 Task: Add the task  Create a new online platform for online gaming tournaments to the section Flash Flood in the project BarTech and add a Due Date to the respective task as 2023/10/19
Action: Mouse moved to (549, 459)
Screenshot: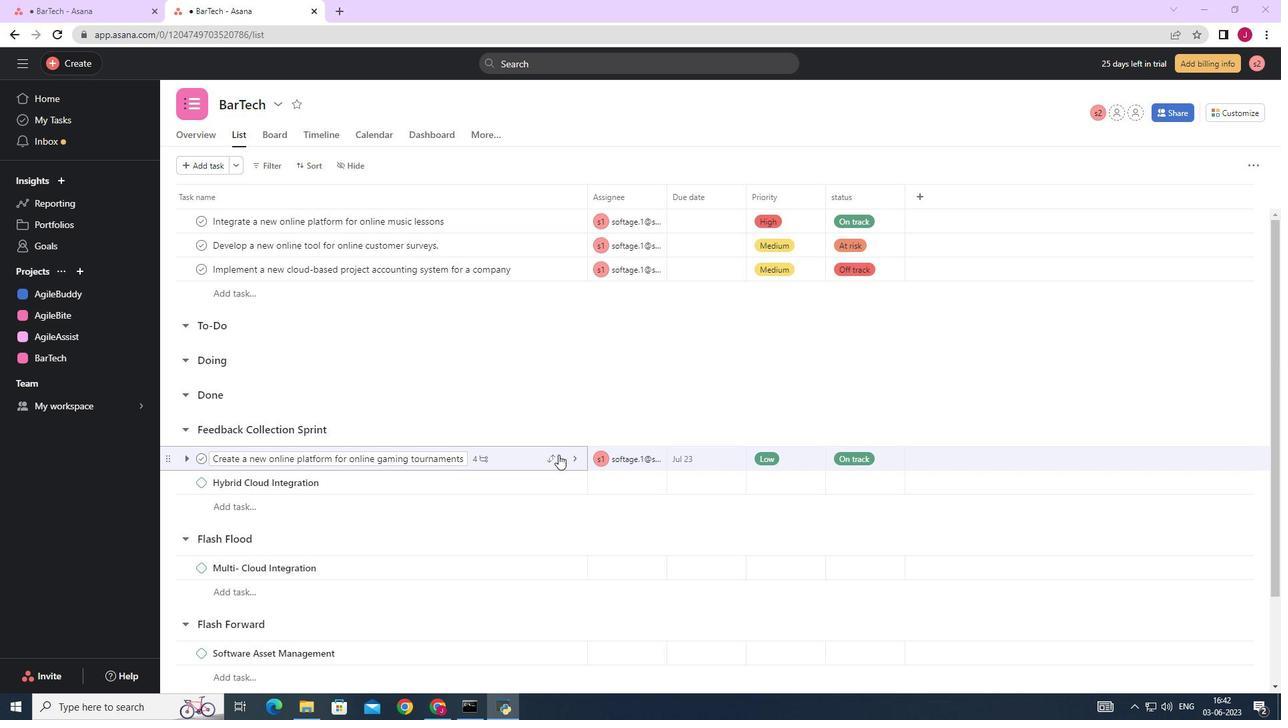 
Action: Mouse pressed left at (549, 459)
Screenshot: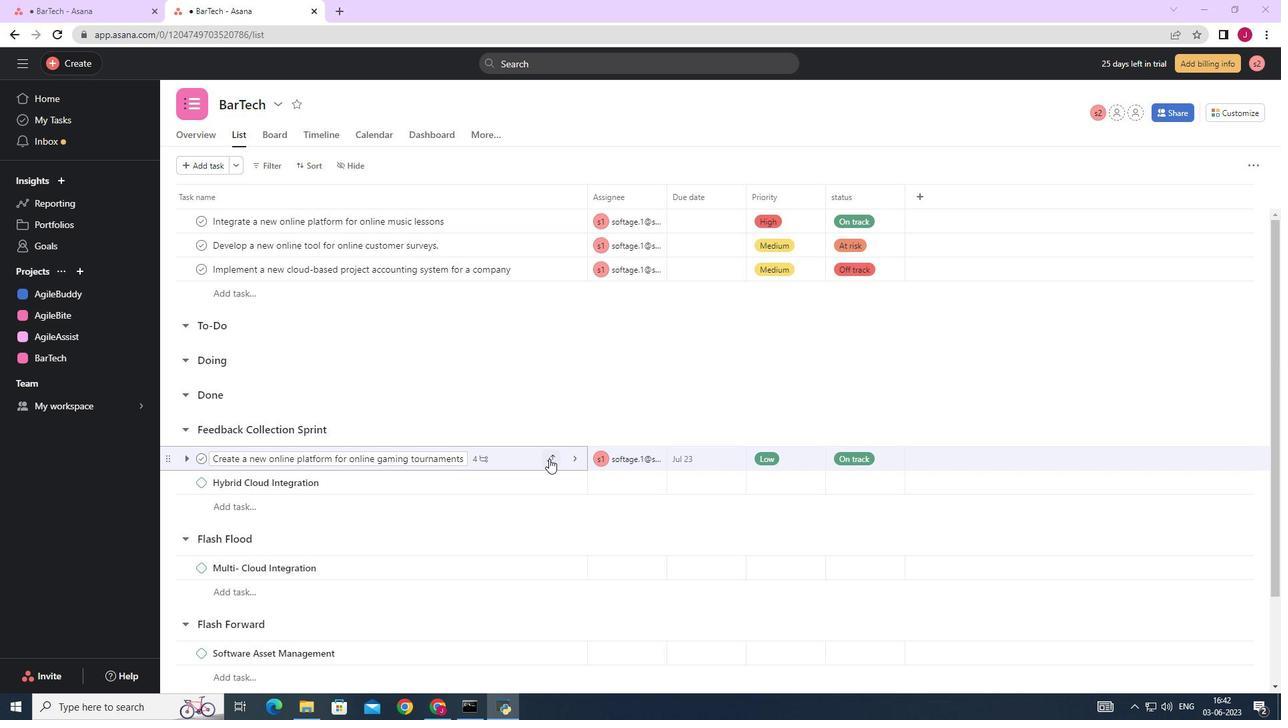 
Action: Mouse moved to (478, 380)
Screenshot: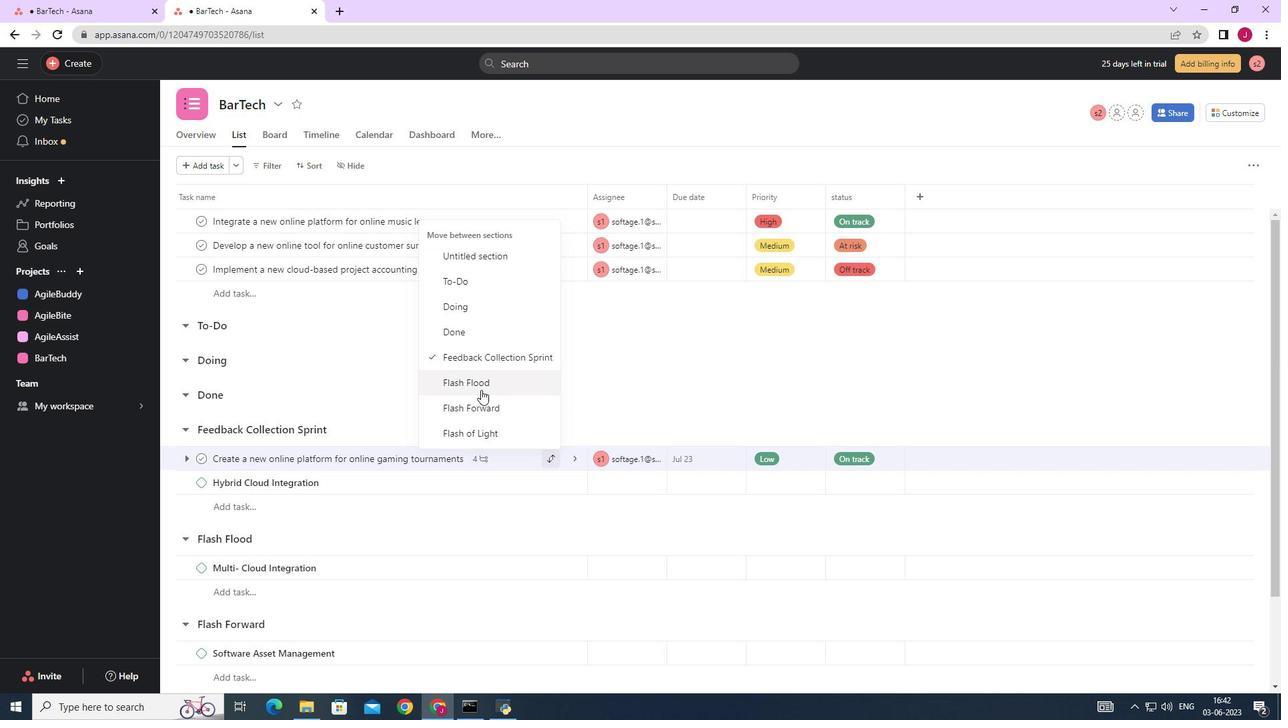 
Action: Mouse pressed left at (478, 380)
Screenshot: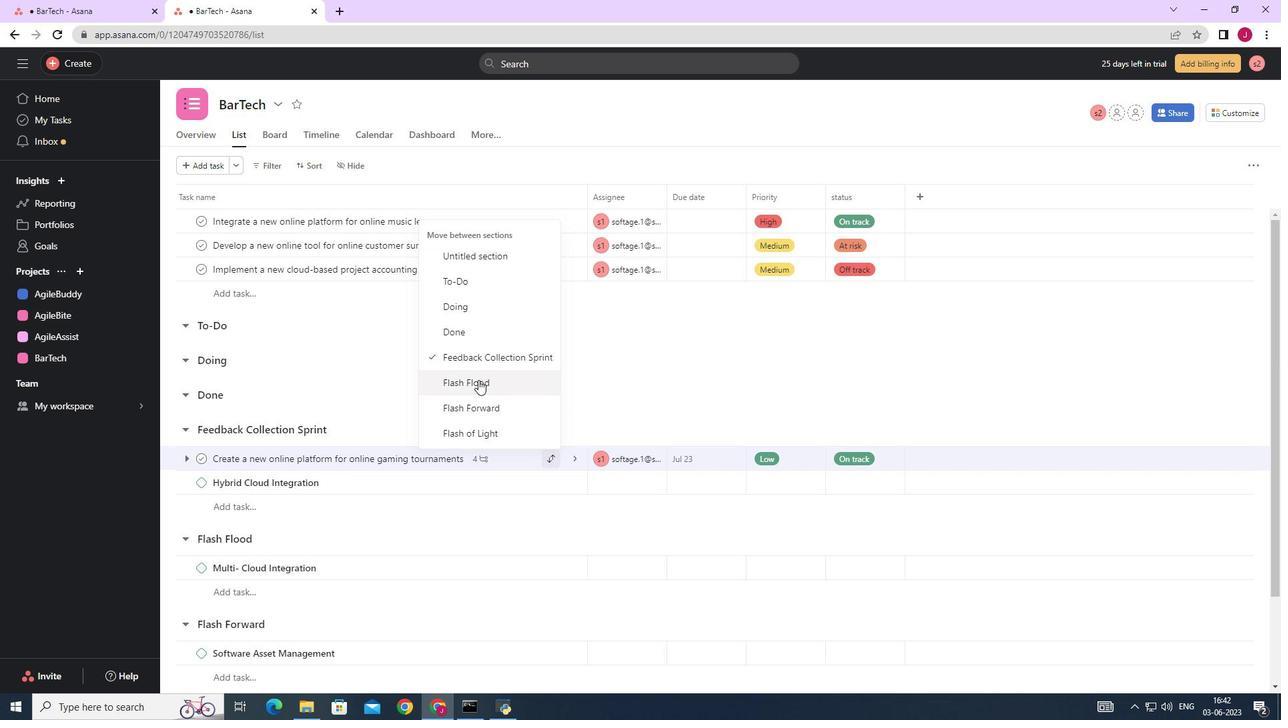 
Action: Mouse moved to (735, 542)
Screenshot: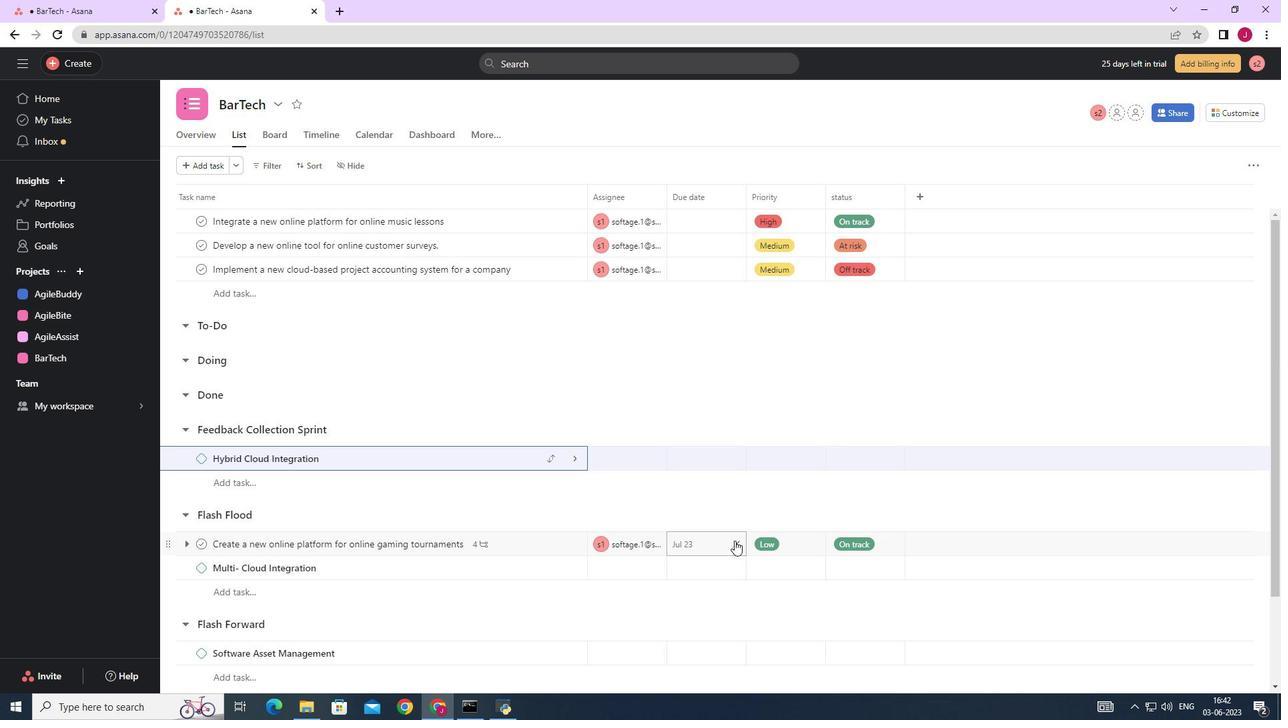 
Action: Mouse pressed left at (735, 542)
Screenshot: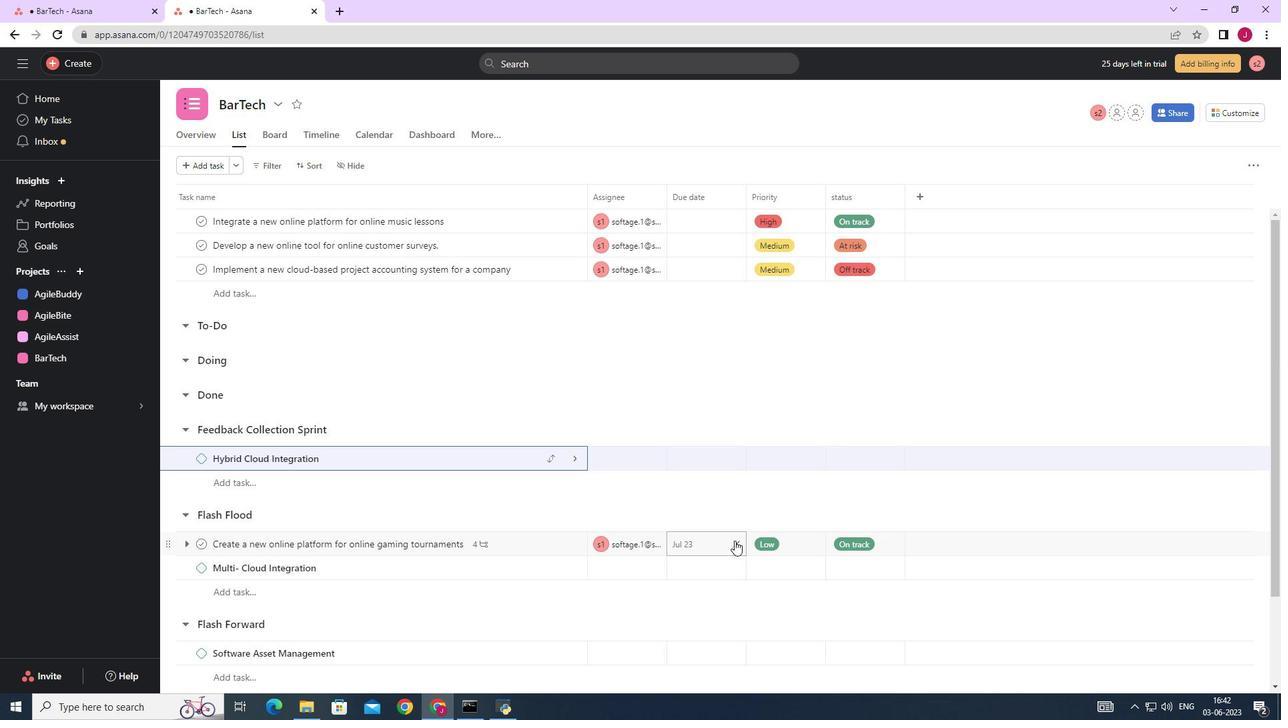 
Action: Mouse moved to (718, 541)
Screenshot: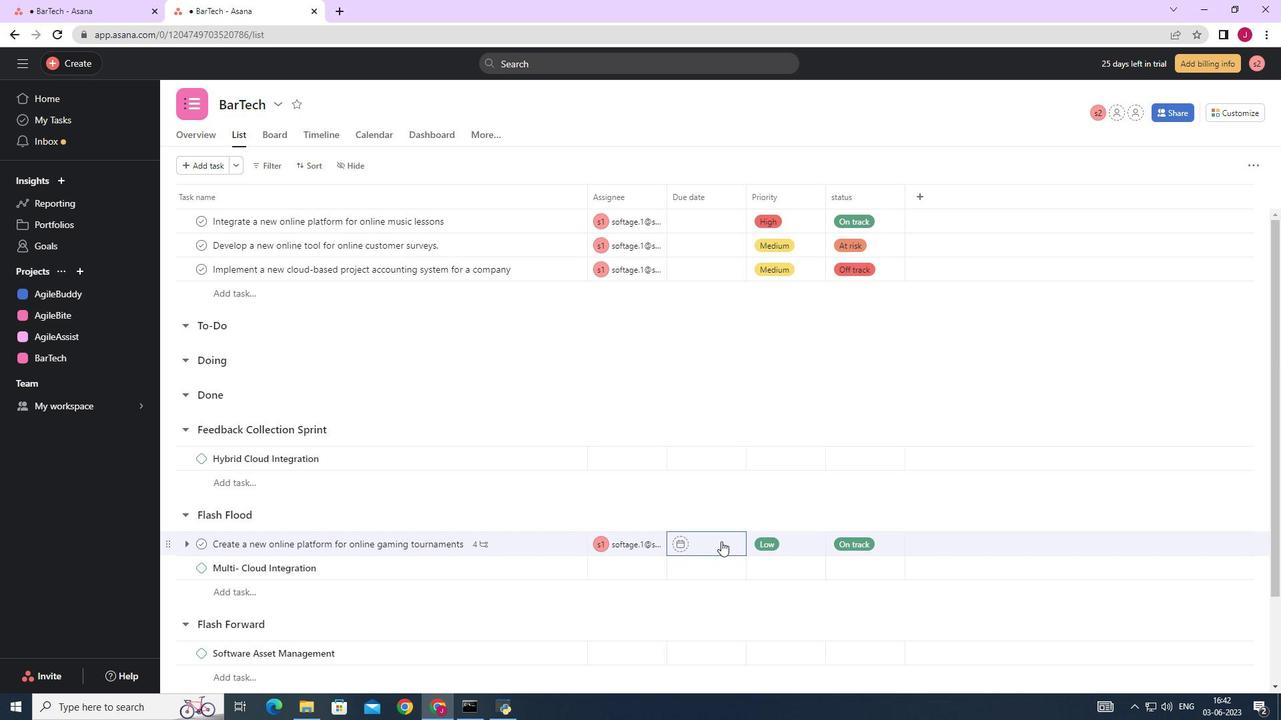 
Action: Mouse pressed left at (718, 541)
Screenshot: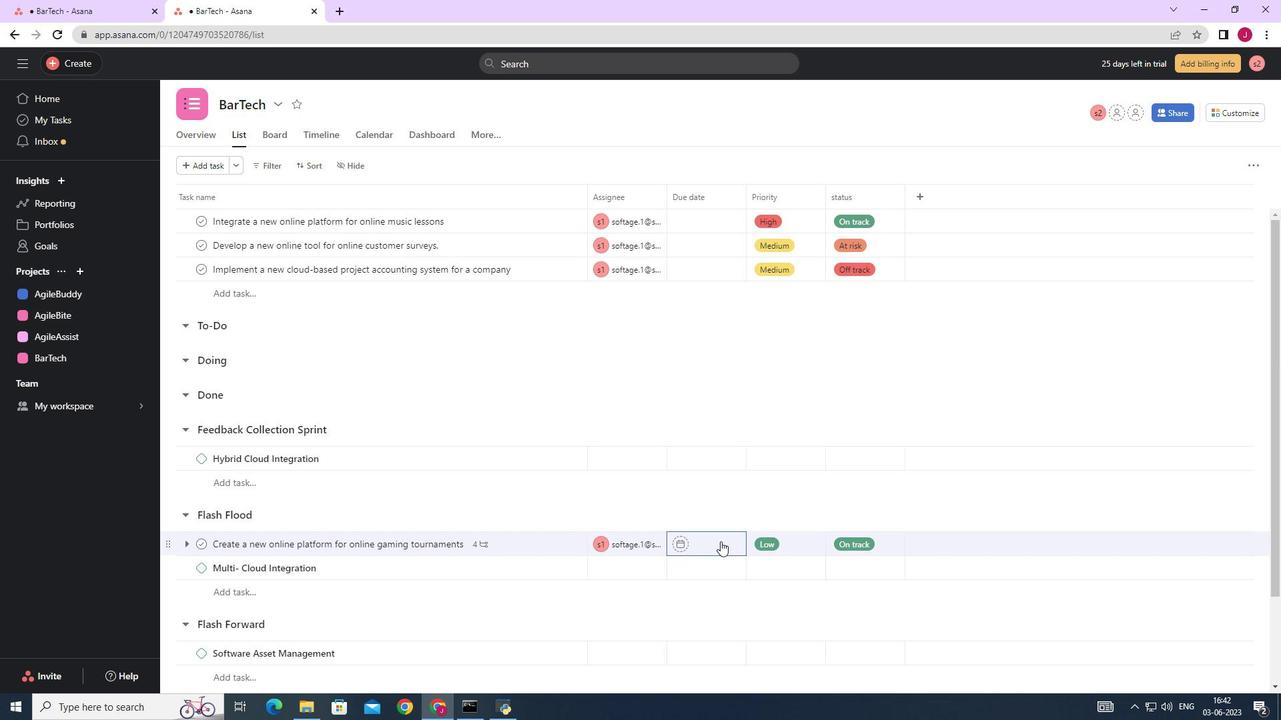 
Action: Mouse moved to (840, 331)
Screenshot: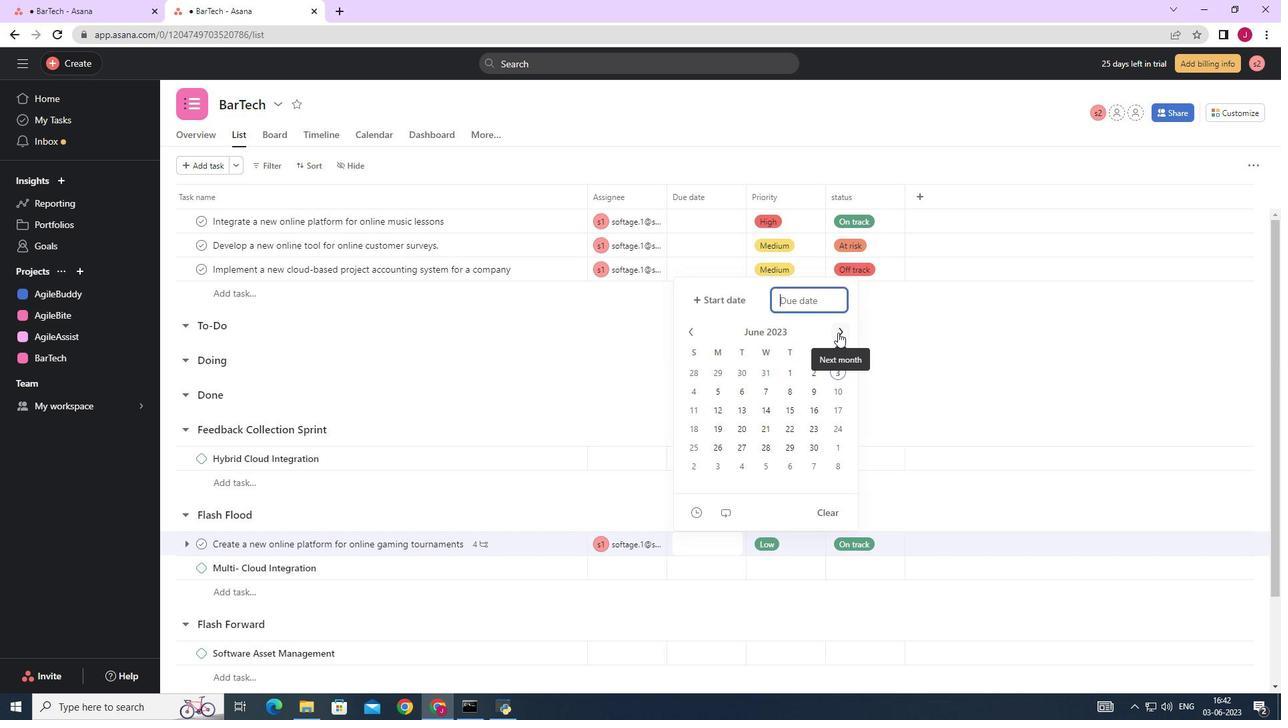 
Action: Mouse pressed left at (840, 331)
Screenshot: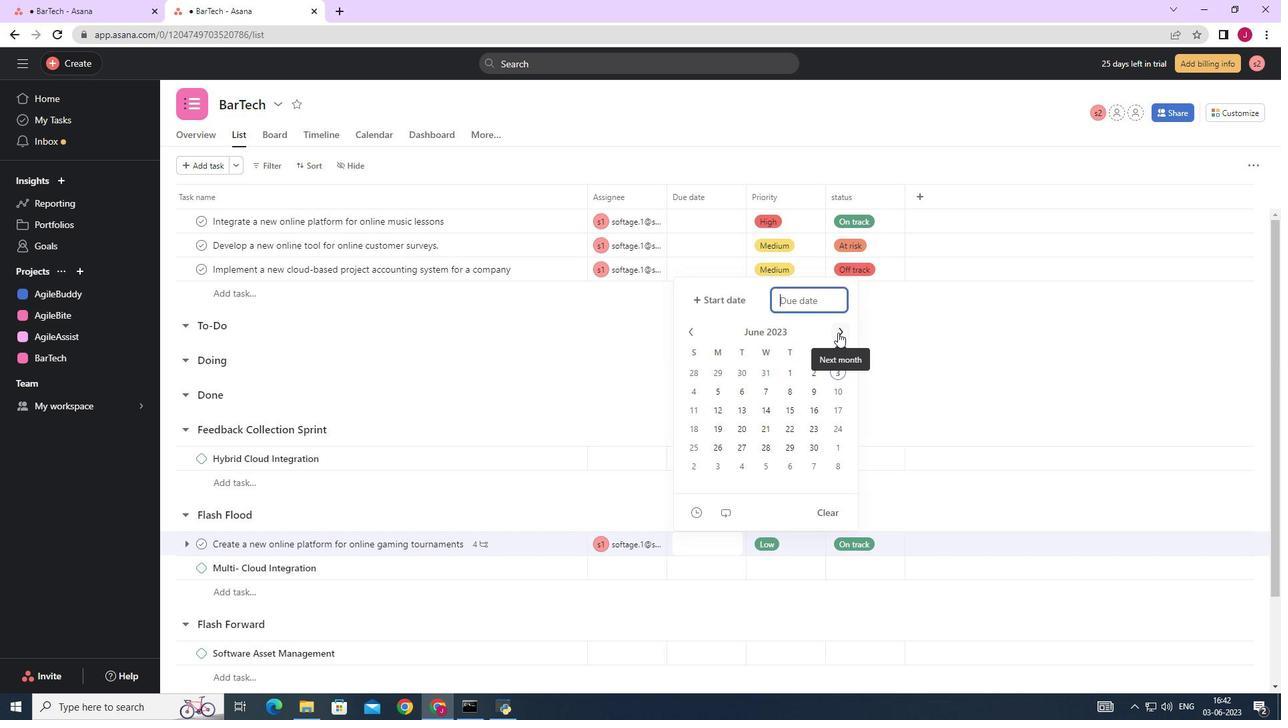 
Action: Mouse pressed left at (840, 331)
Screenshot: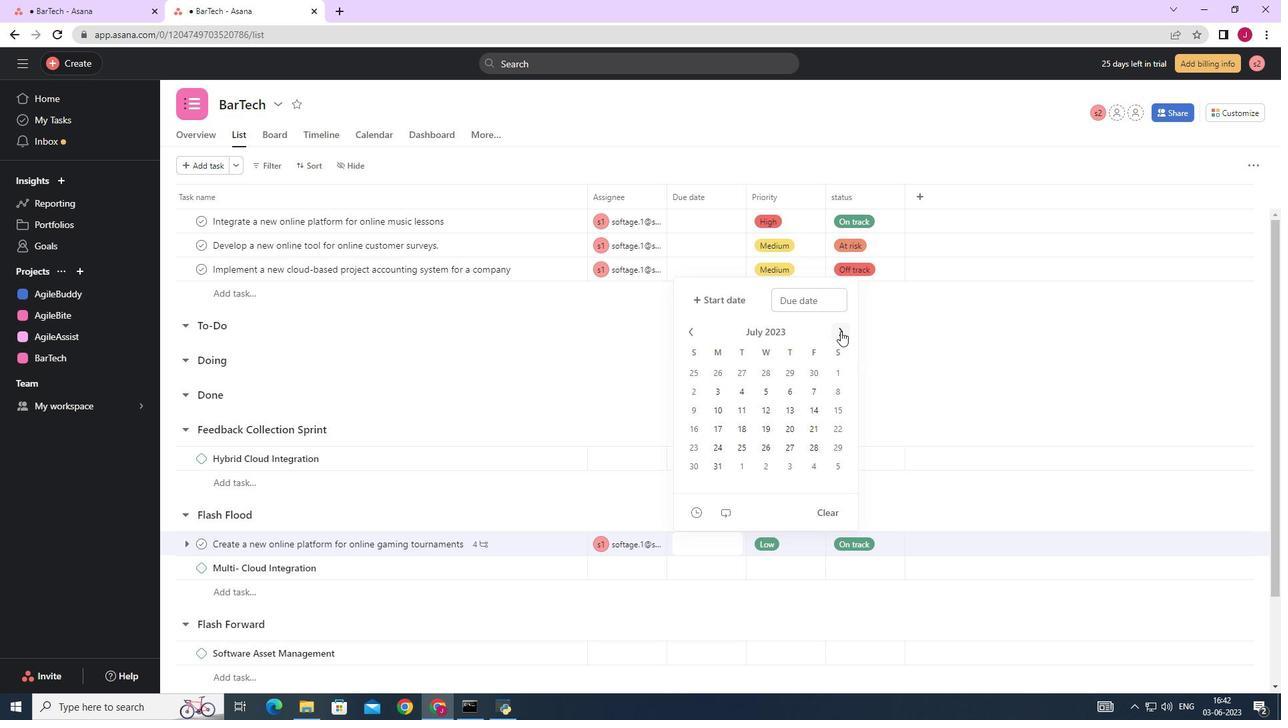 
Action: Mouse pressed left at (840, 331)
Screenshot: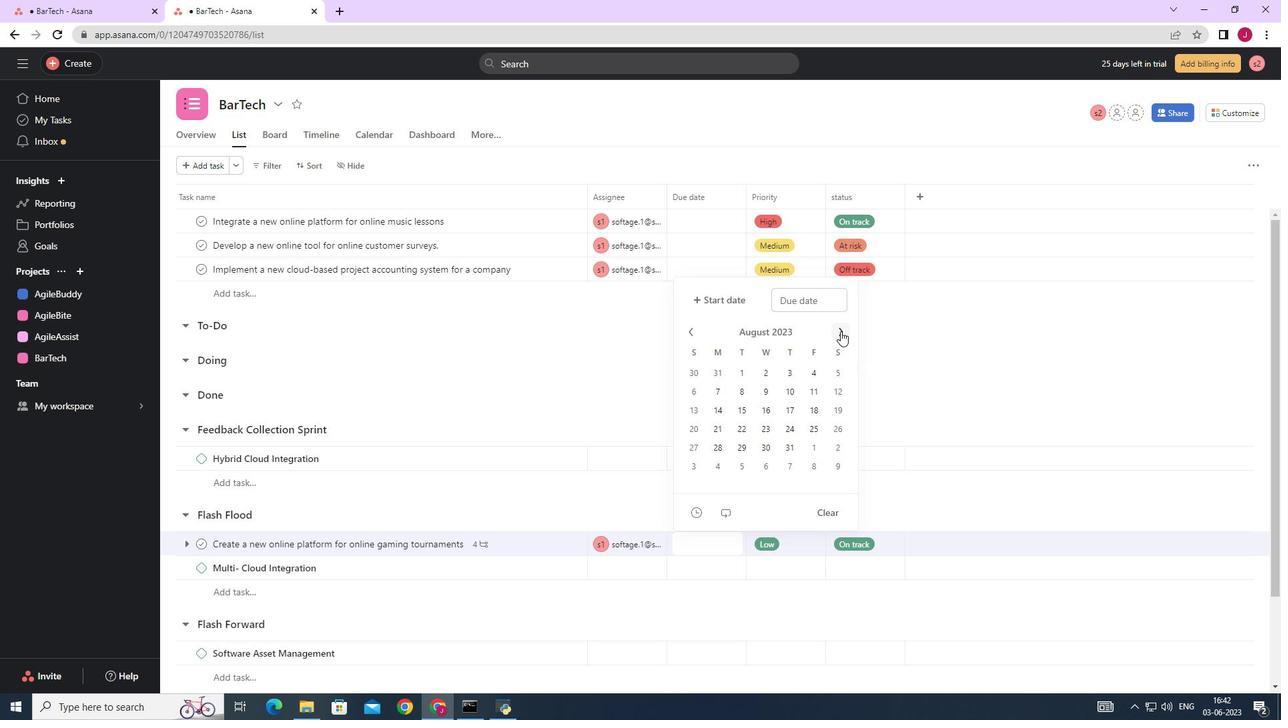 
Action: Mouse pressed left at (840, 331)
Screenshot: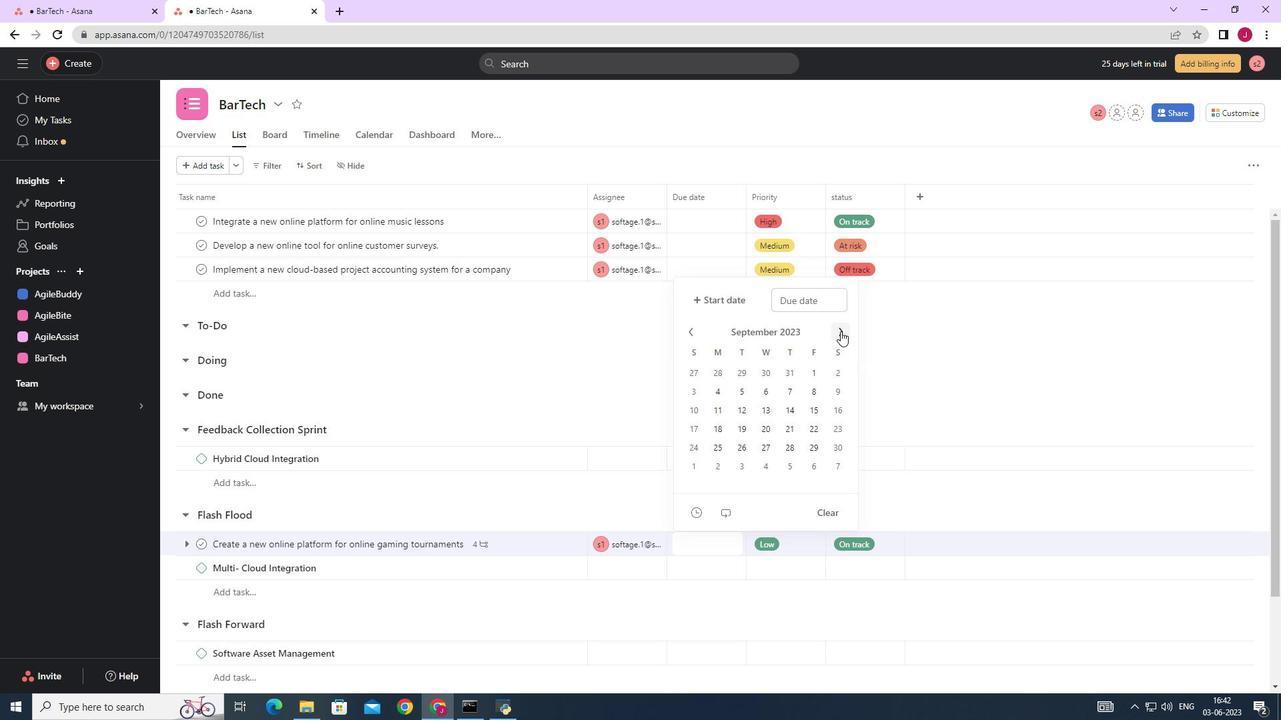 
Action: Mouse pressed left at (840, 331)
Screenshot: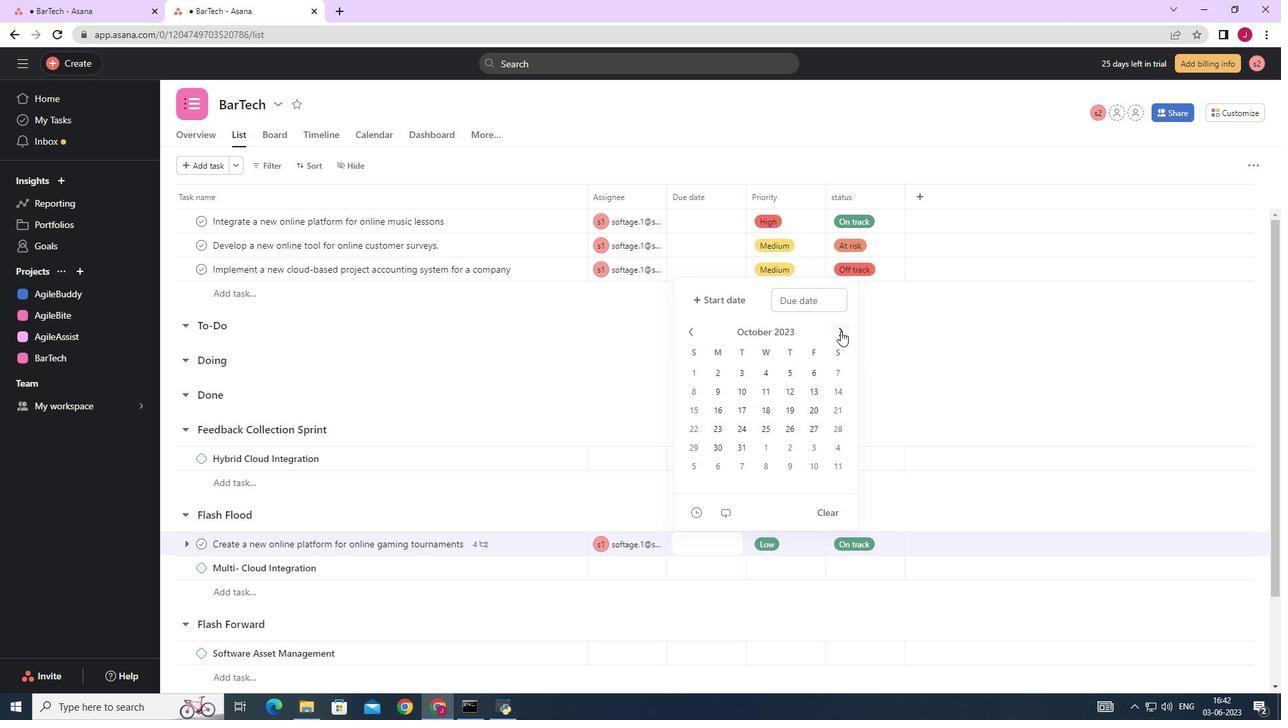 
Action: Mouse moved to (687, 328)
Screenshot: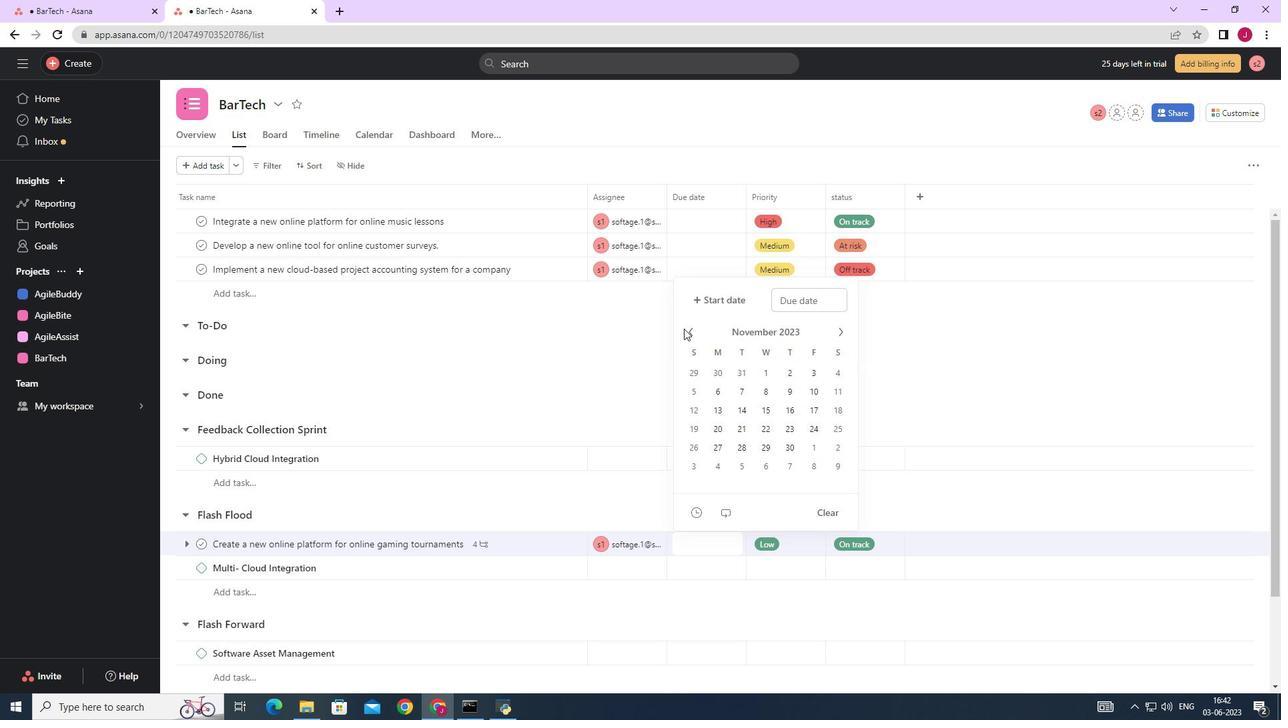 
Action: Mouse pressed left at (687, 328)
Screenshot: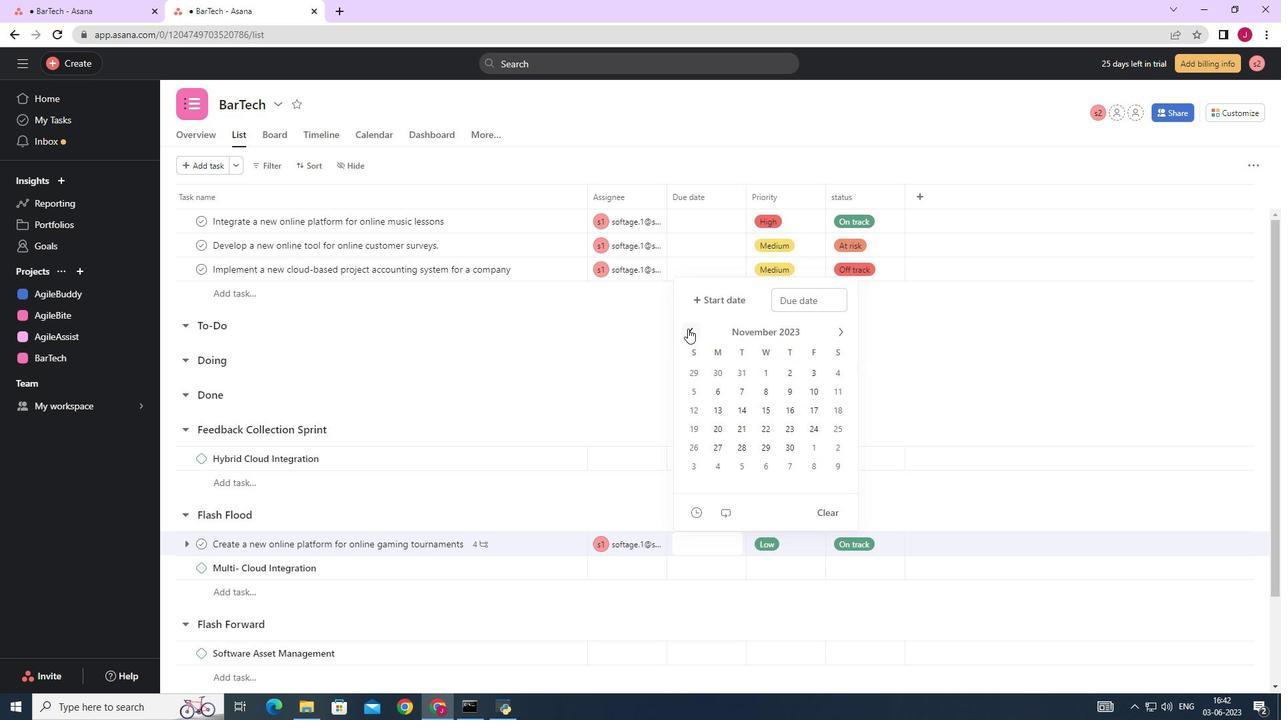 
Action: Mouse moved to (791, 410)
Screenshot: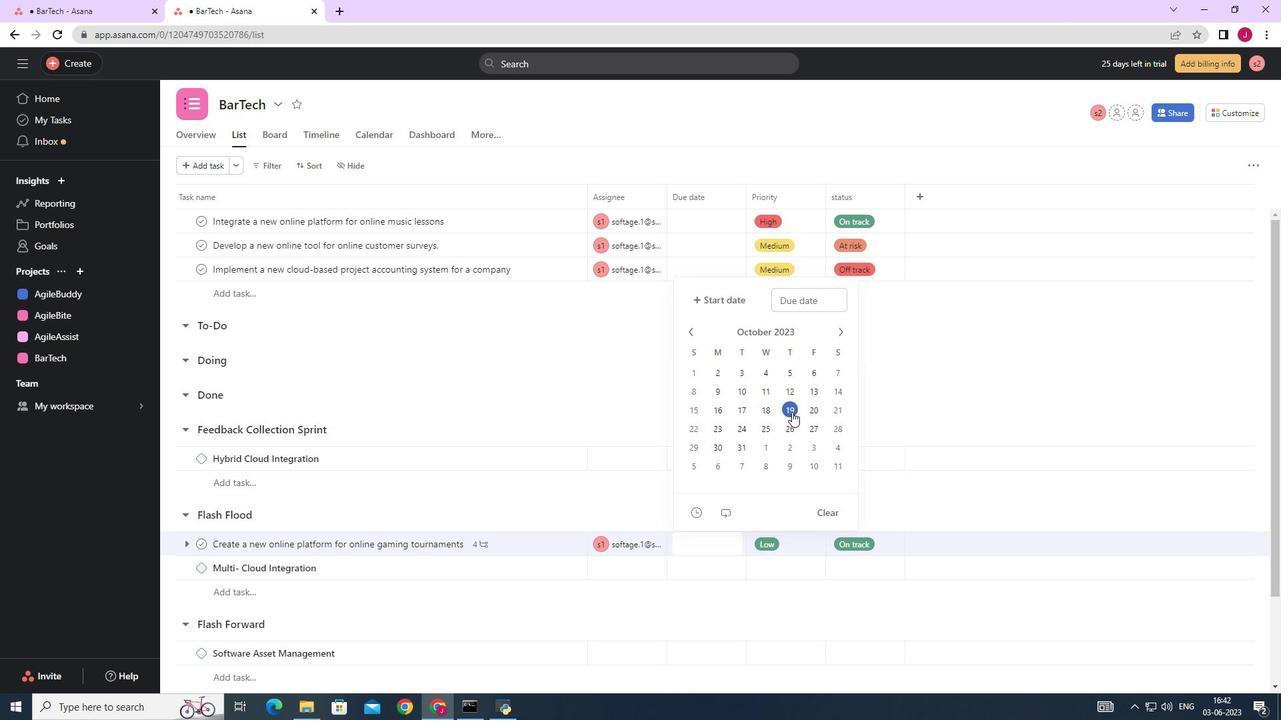 
Action: Mouse pressed left at (791, 410)
Screenshot: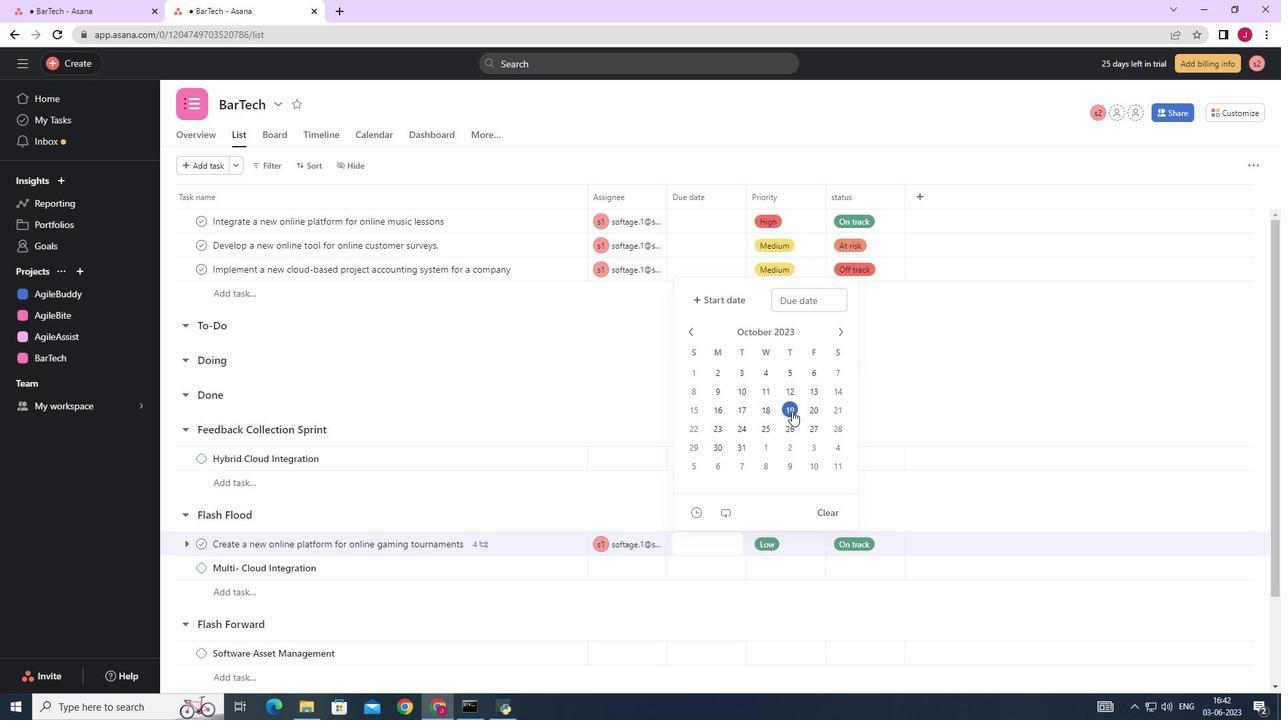 
Action: Mouse moved to (948, 384)
Screenshot: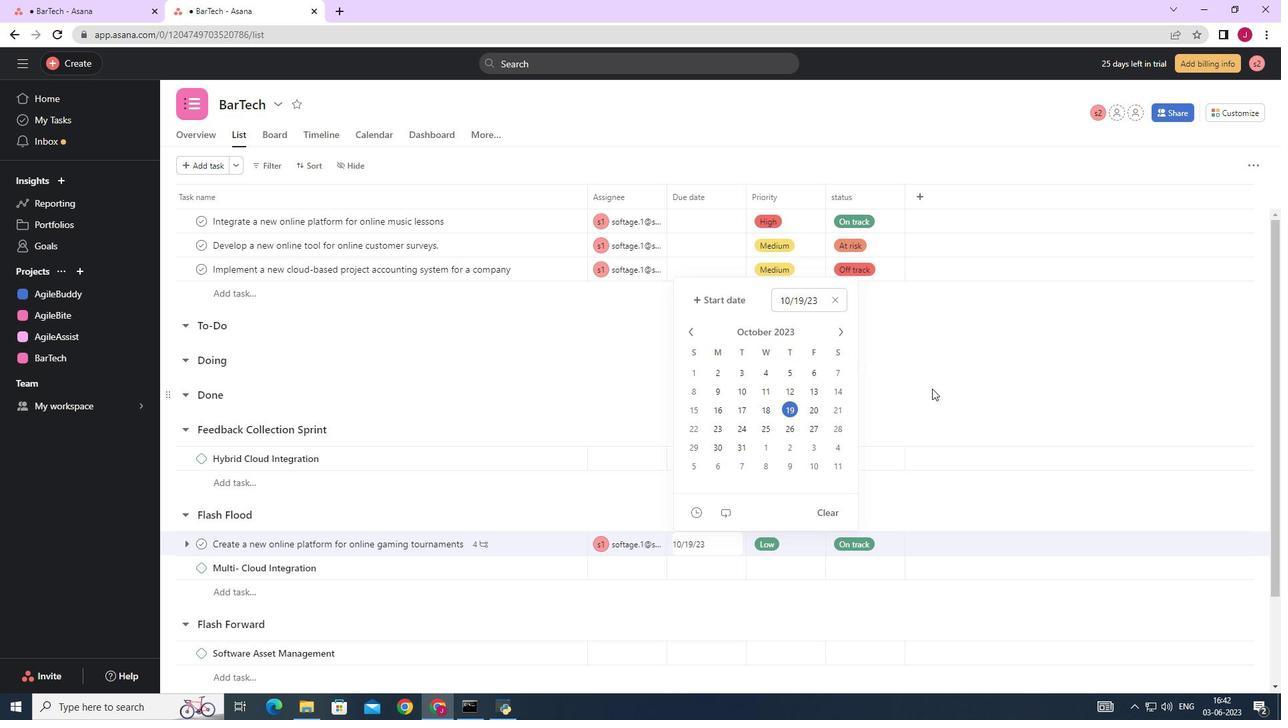 
Action: Mouse pressed left at (948, 384)
Screenshot: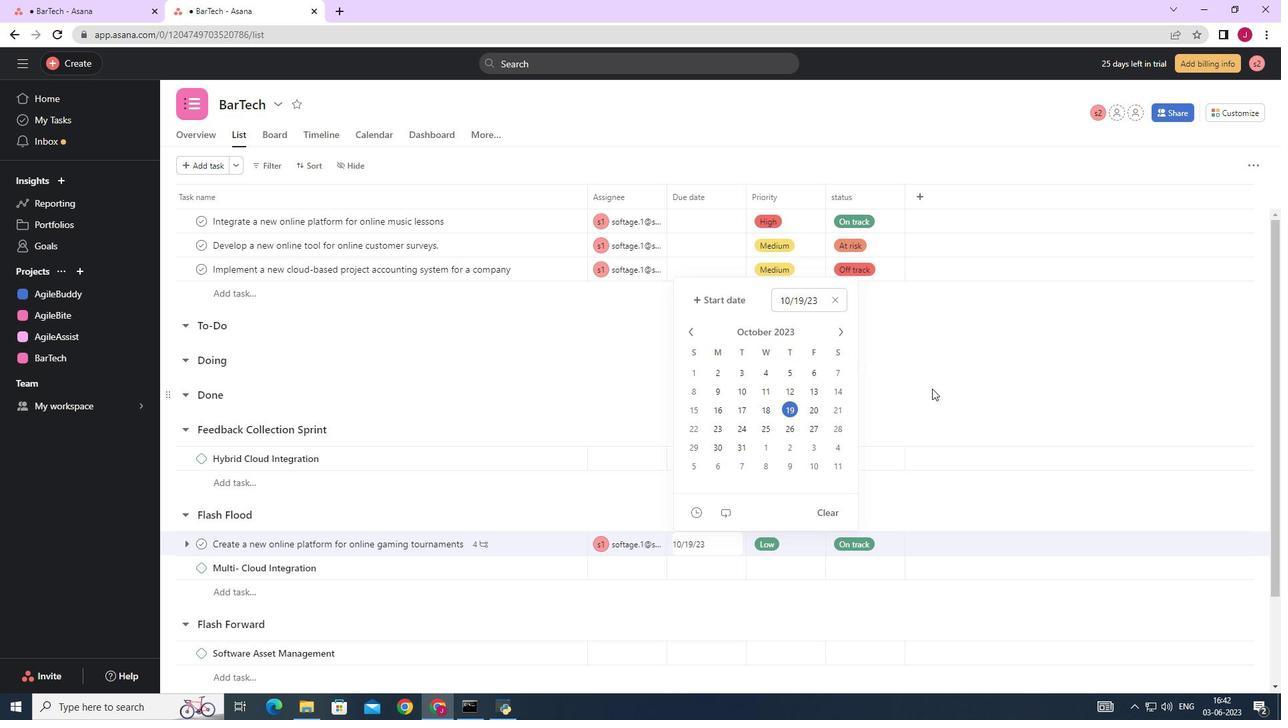 
Action: Mouse moved to (948, 384)
Screenshot: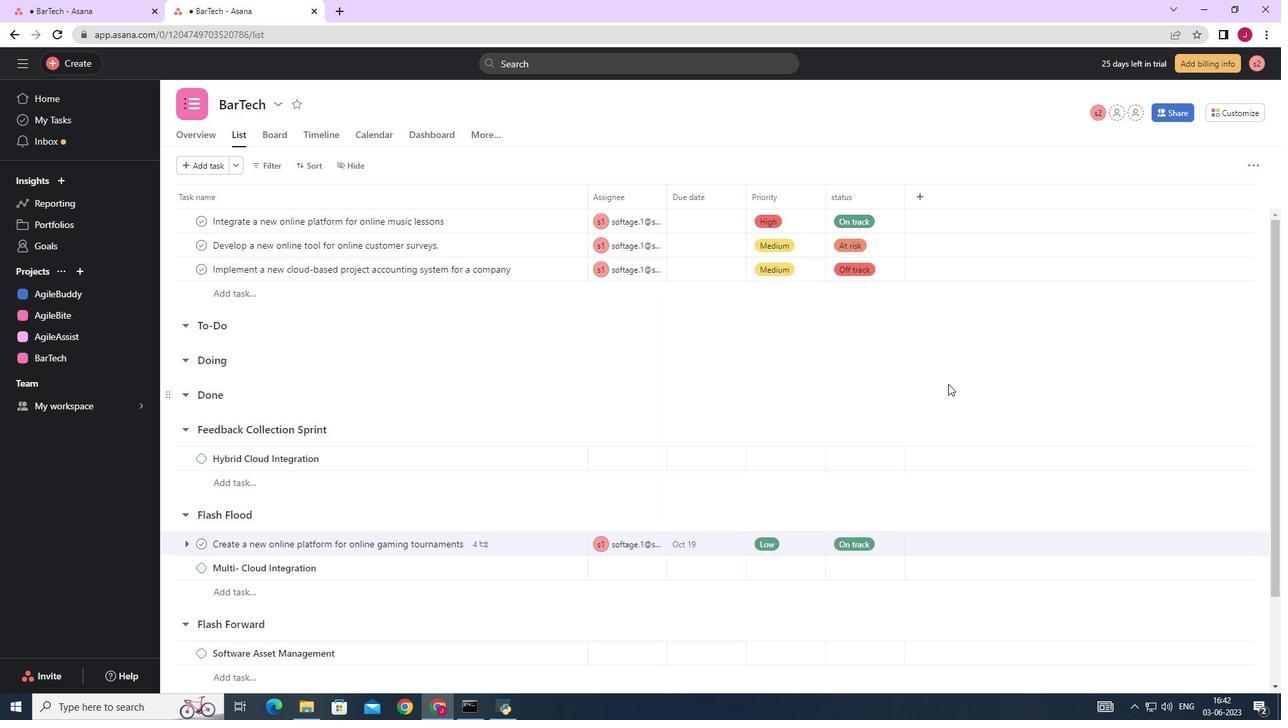 
